 Task: Select none in the editor render whitespace.
Action: Mouse moved to (24, 624)
Screenshot: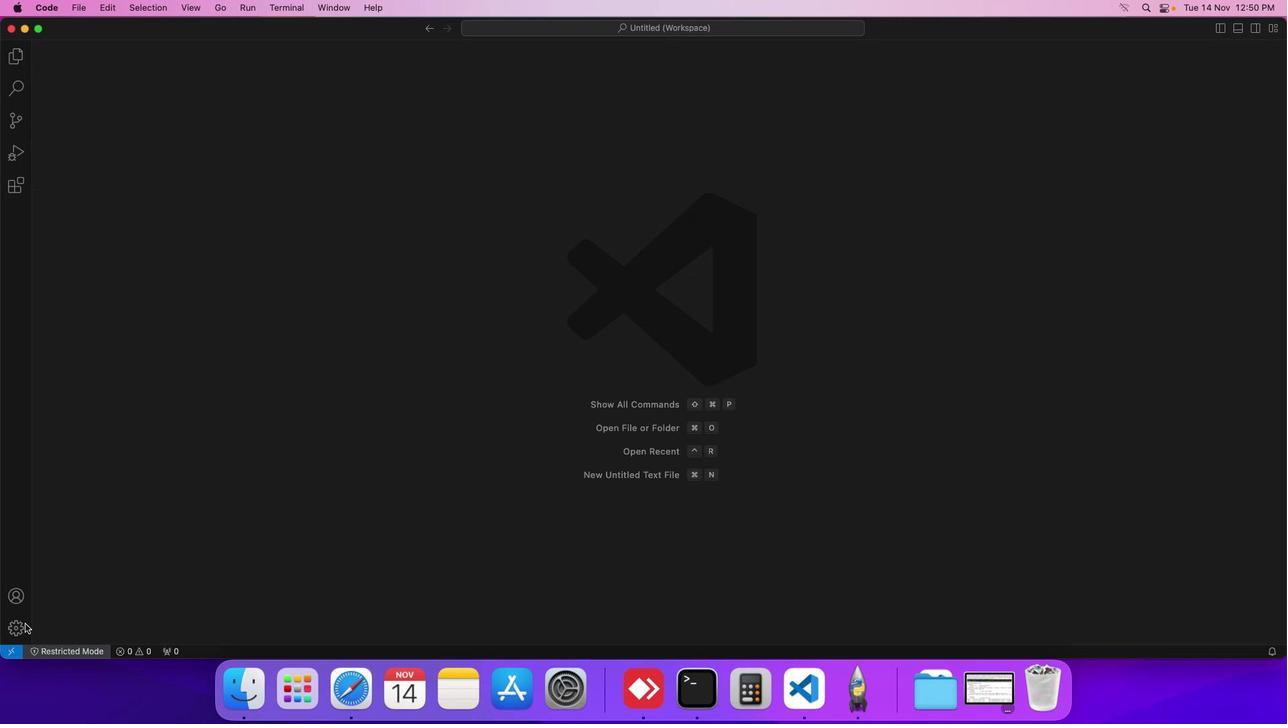 
Action: Mouse pressed left at (24, 624)
Screenshot: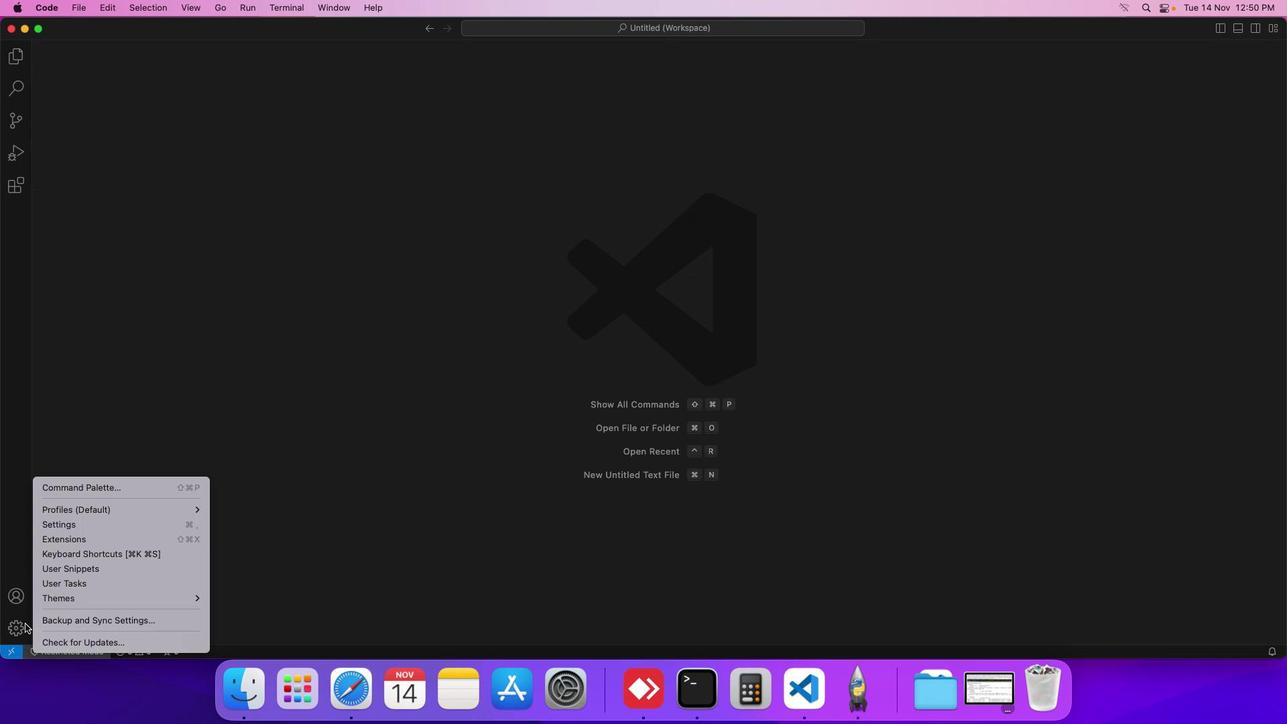 
Action: Mouse moved to (89, 528)
Screenshot: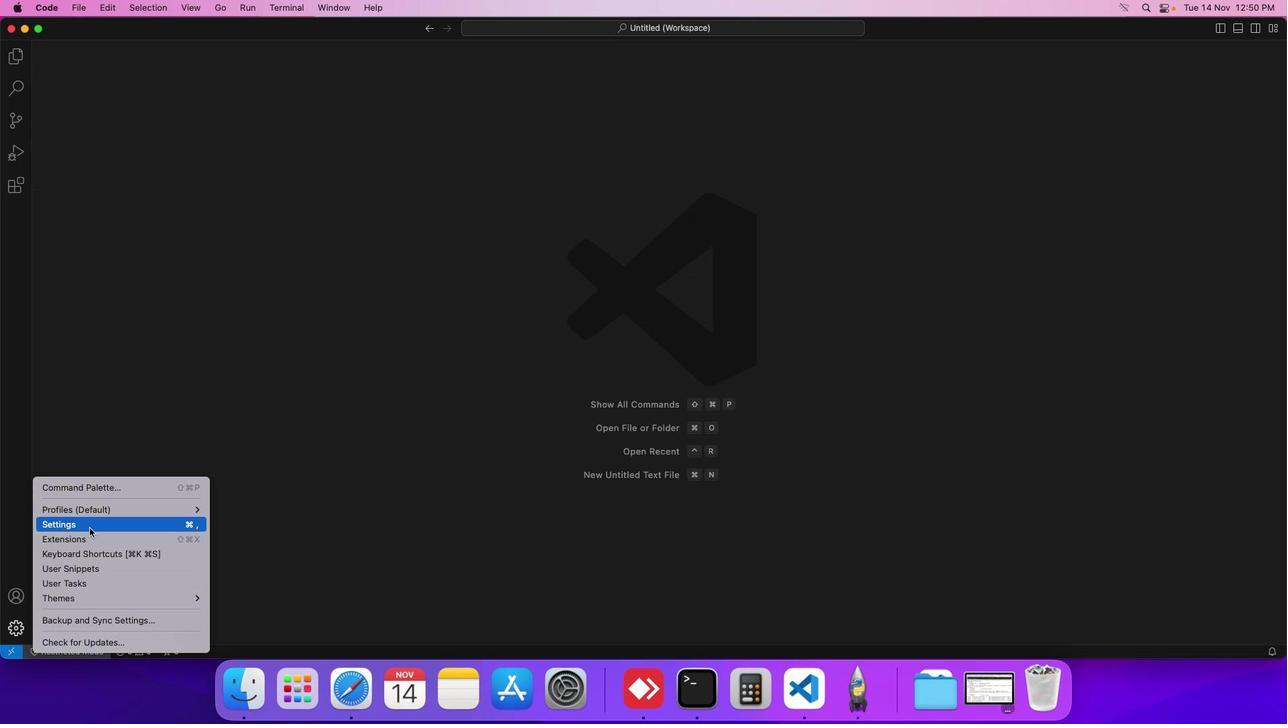 
Action: Mouse pressed left at (89, 528)
Screenshot: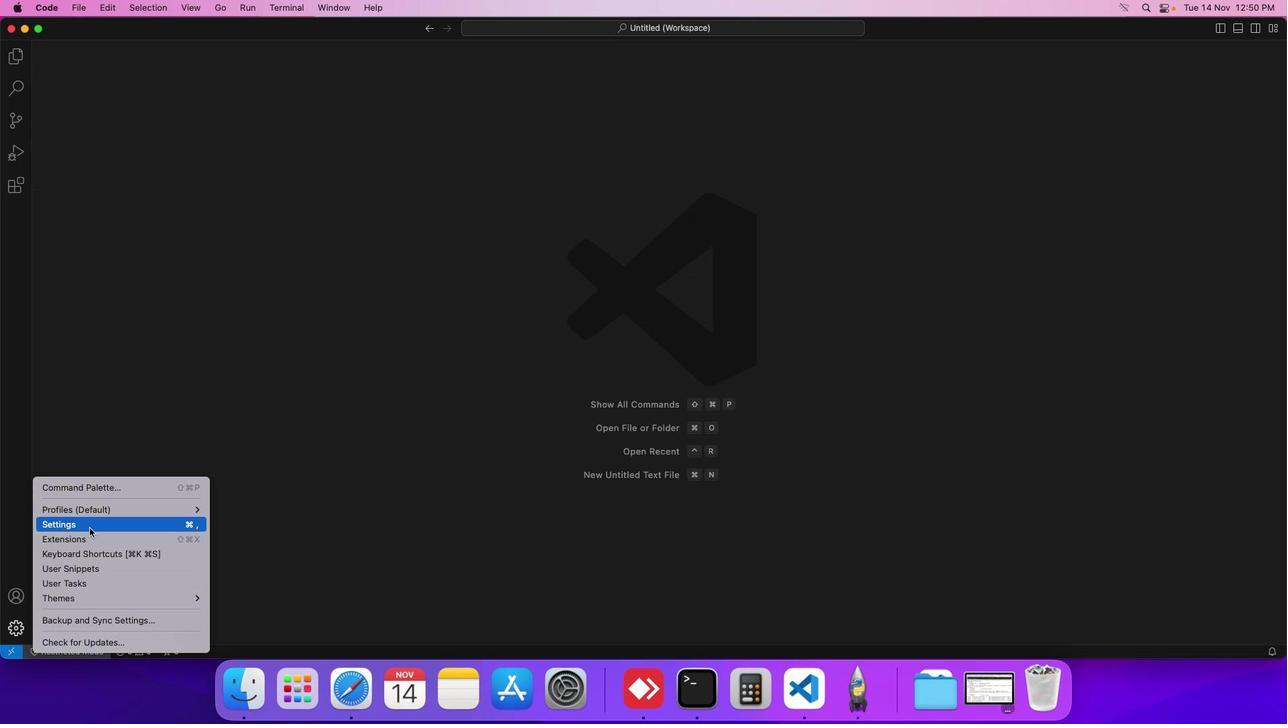 
Action: Mouse moved to (342, 110)
Screenshot: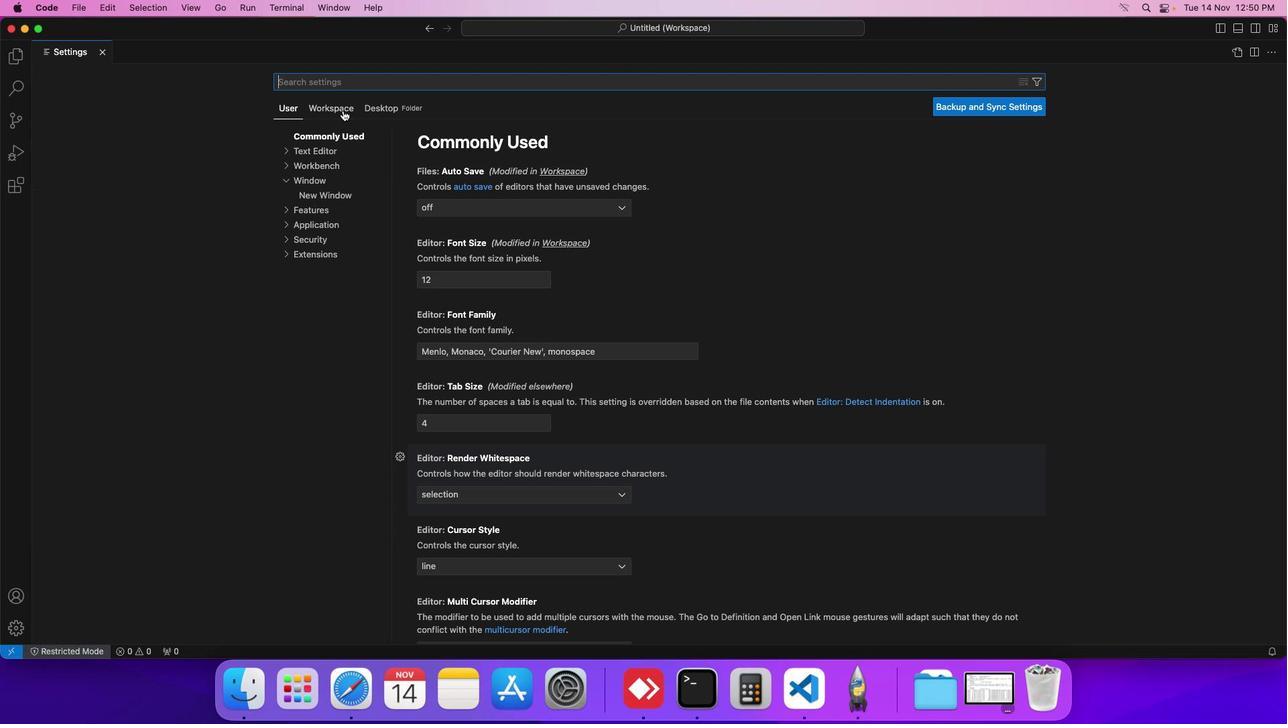 
Action: Mouse pressed left at (342, 110)
Screenshot: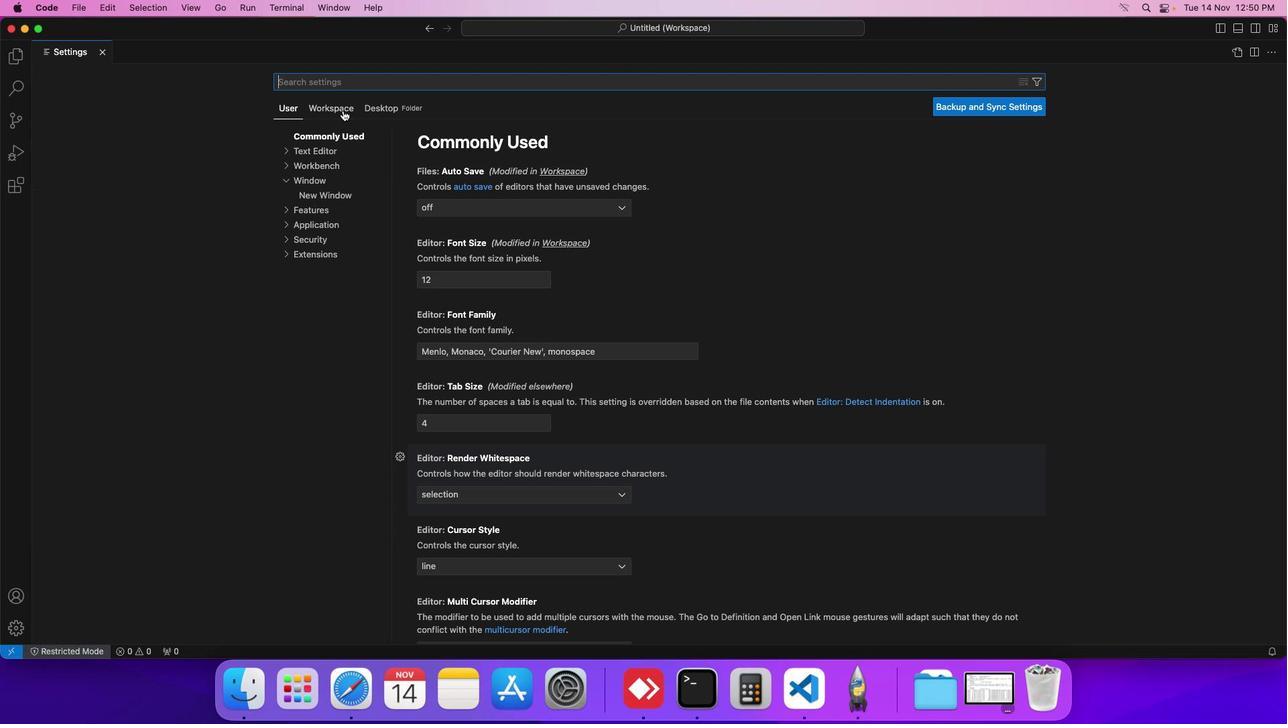
Action: Mouse moved to (476, 497)
Screenshot: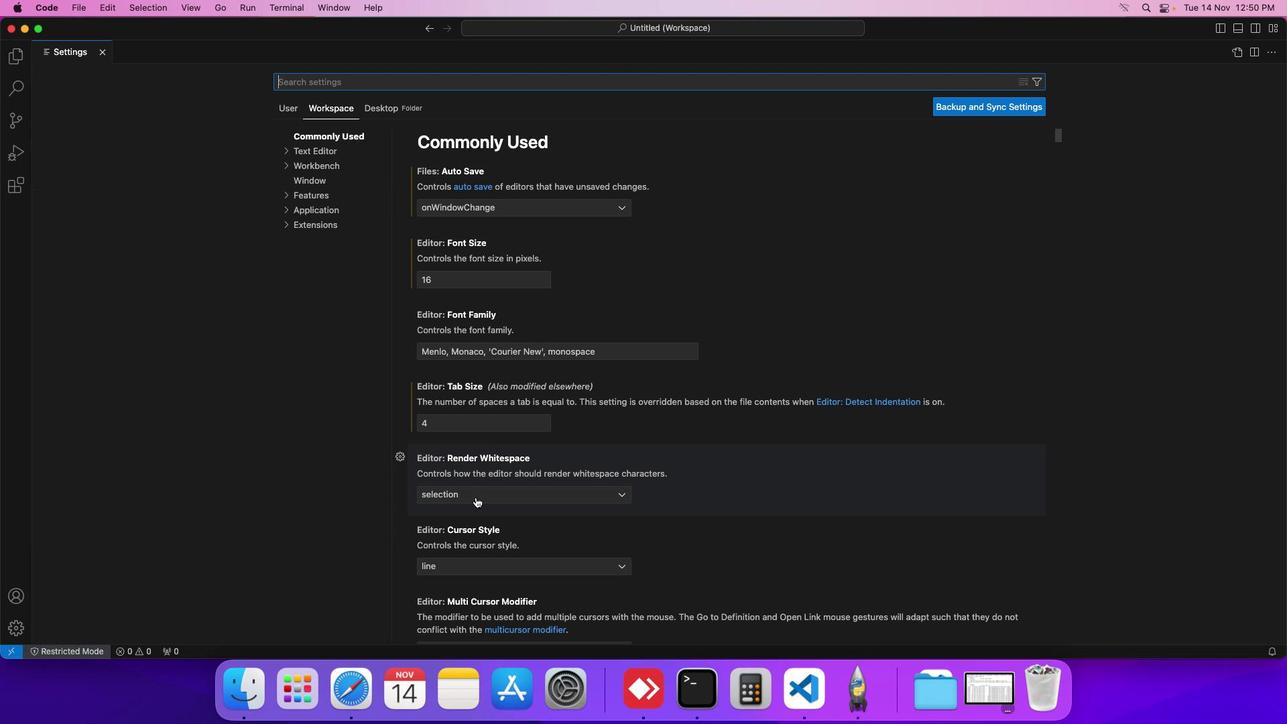 
Action: Mouse pressed left at (476, 497)
Screenshot: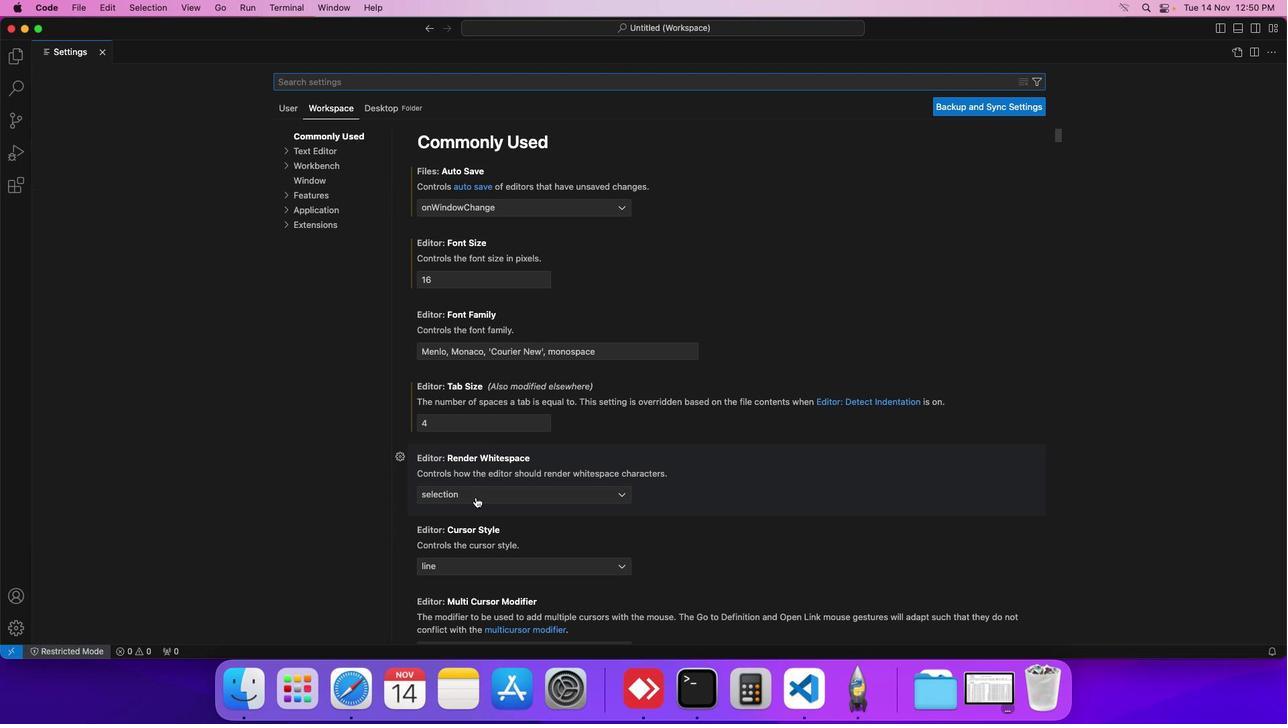 
Action: Mouse moved to (500, 511)
Screenshot: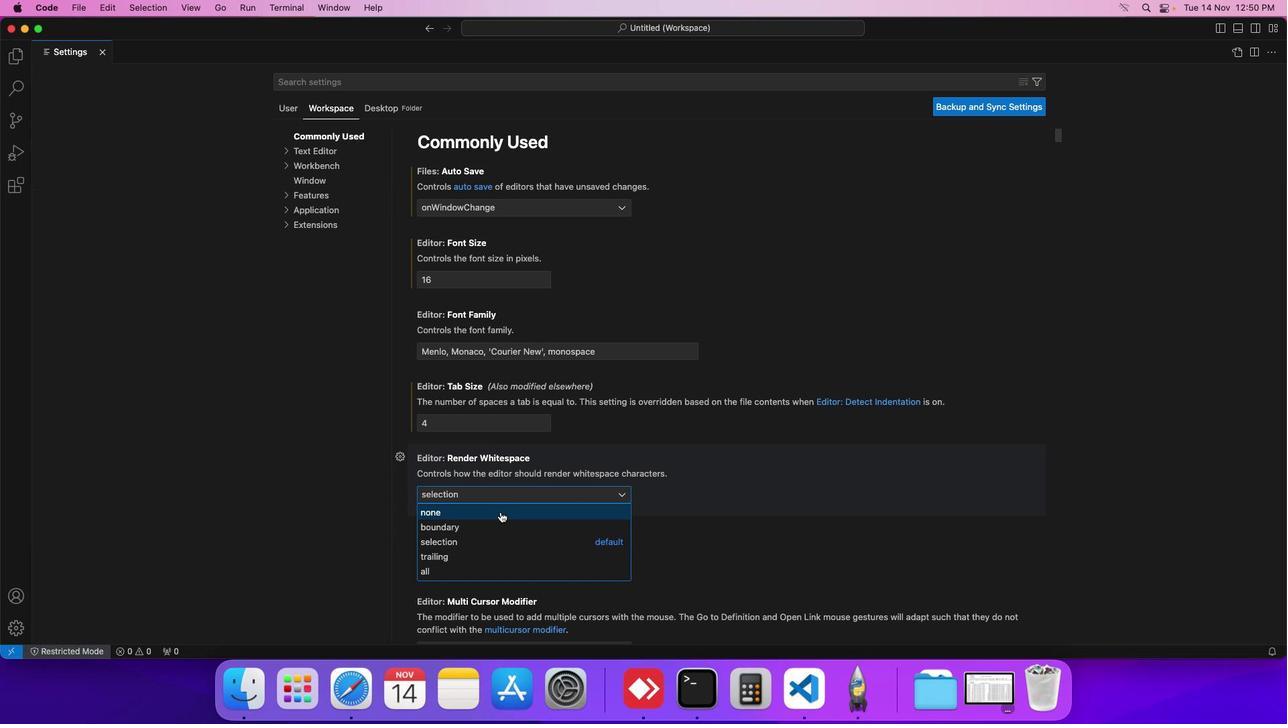 
Action: Mouse pressed left at (500, 511)
Screenshot: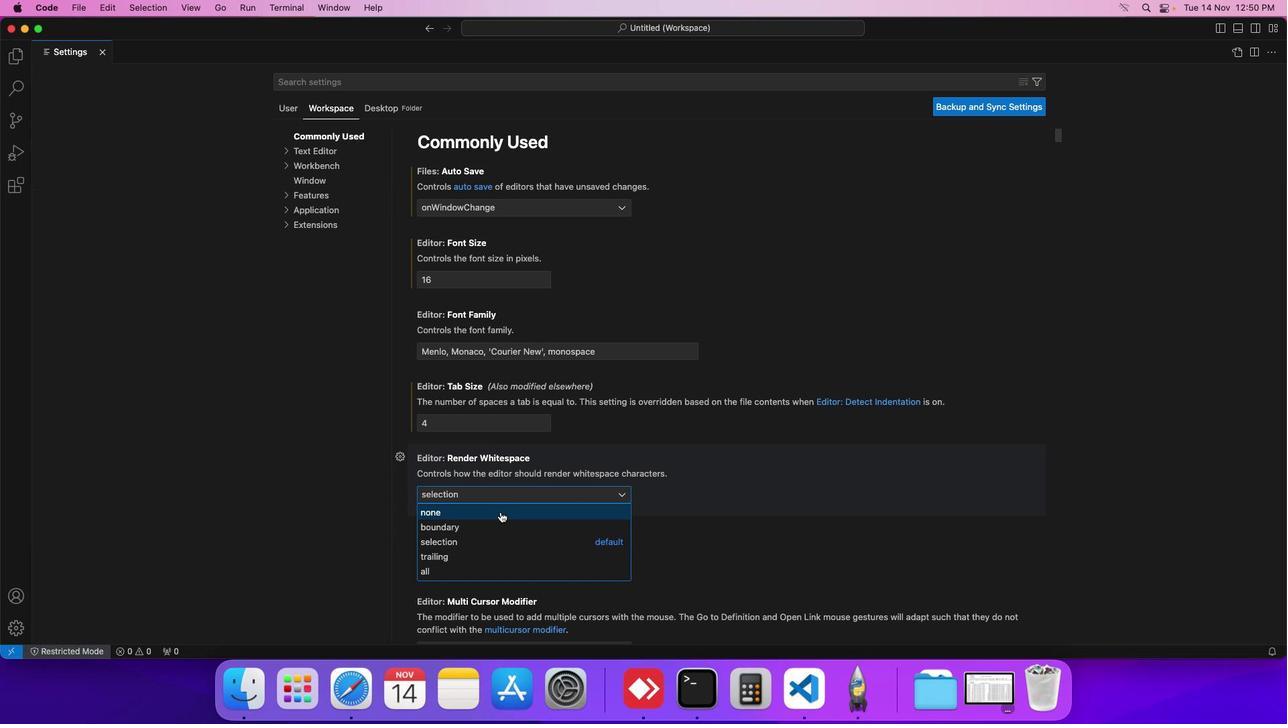 
